 Task: Use the Memory tab to identify memory issues and optimize memory usage in web applications.
Action: Mouse moved to (1140, 28)
Screenshot: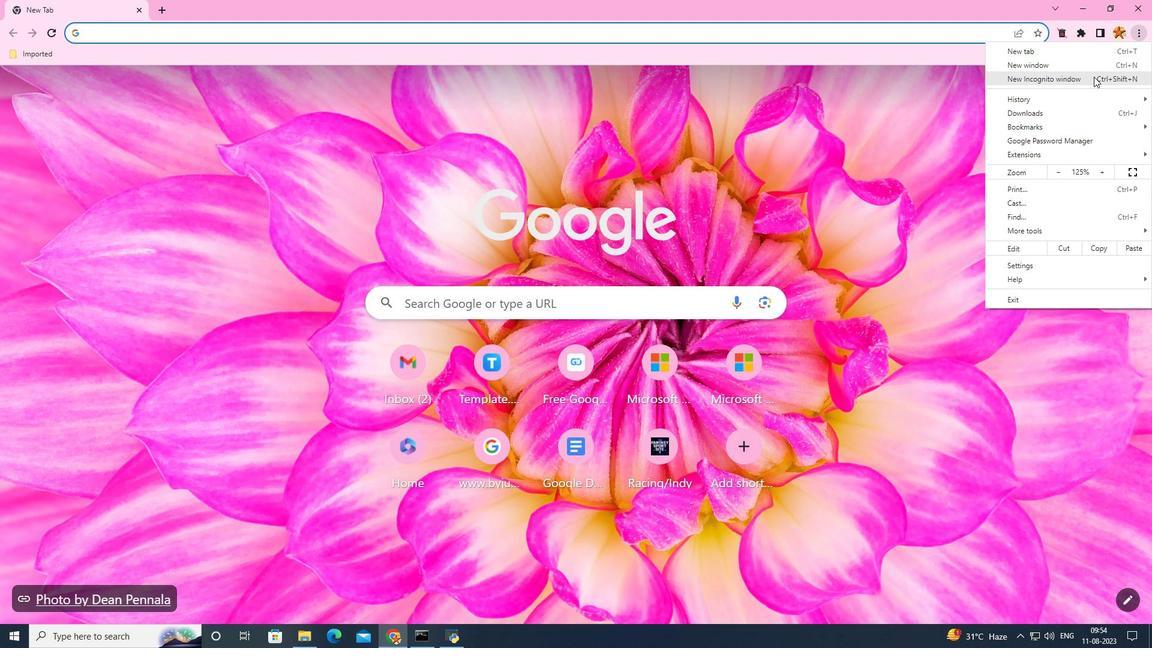 
Action: Mouse pressed left at (1140, 28)
Screenshot: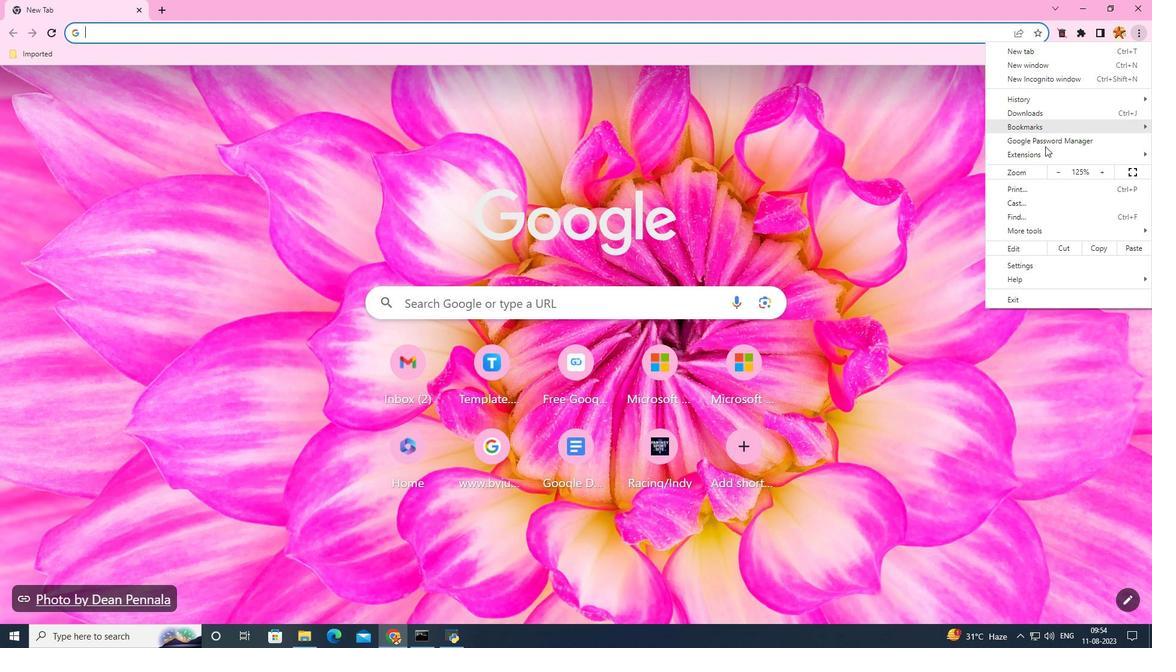 
Action: Mouse moved to (1007, 268)
Screenshot: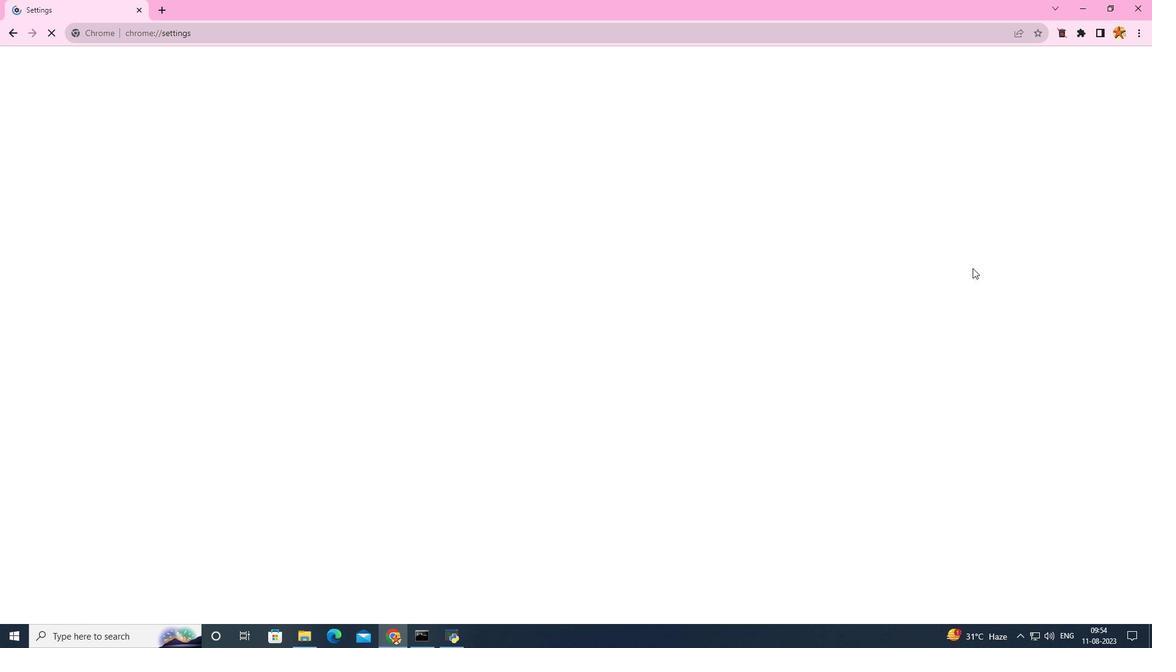 
Action: Mouse pressed left at (1007, 268)
Screenshot: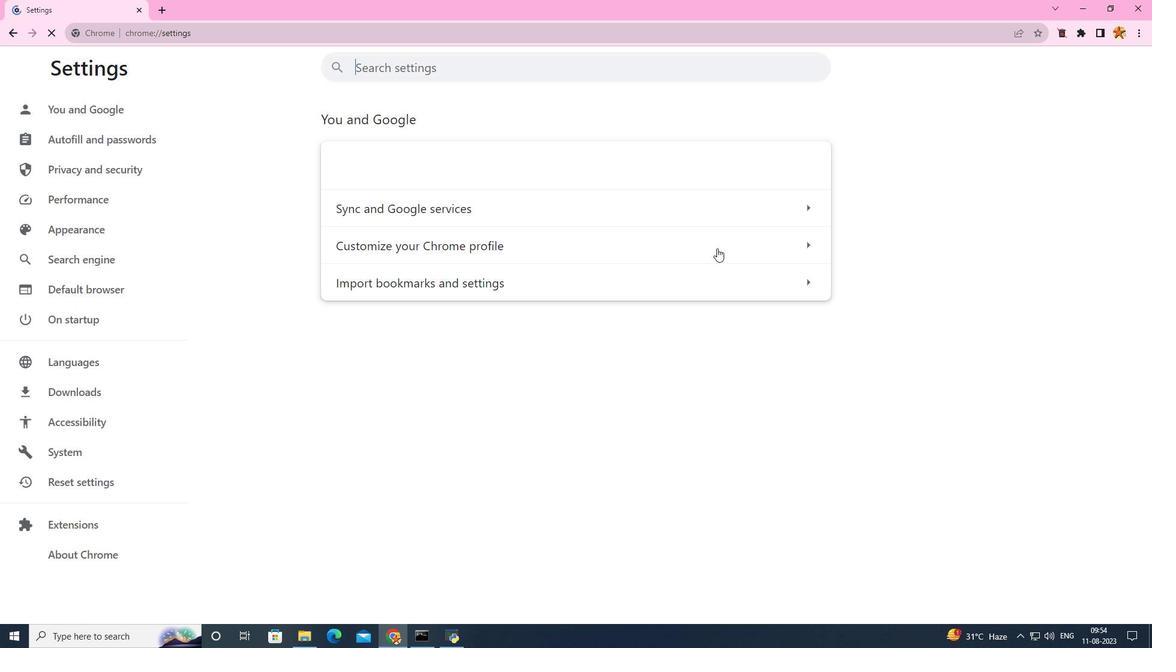 
Action: Mouse moved to (108, 196)
Screenshot: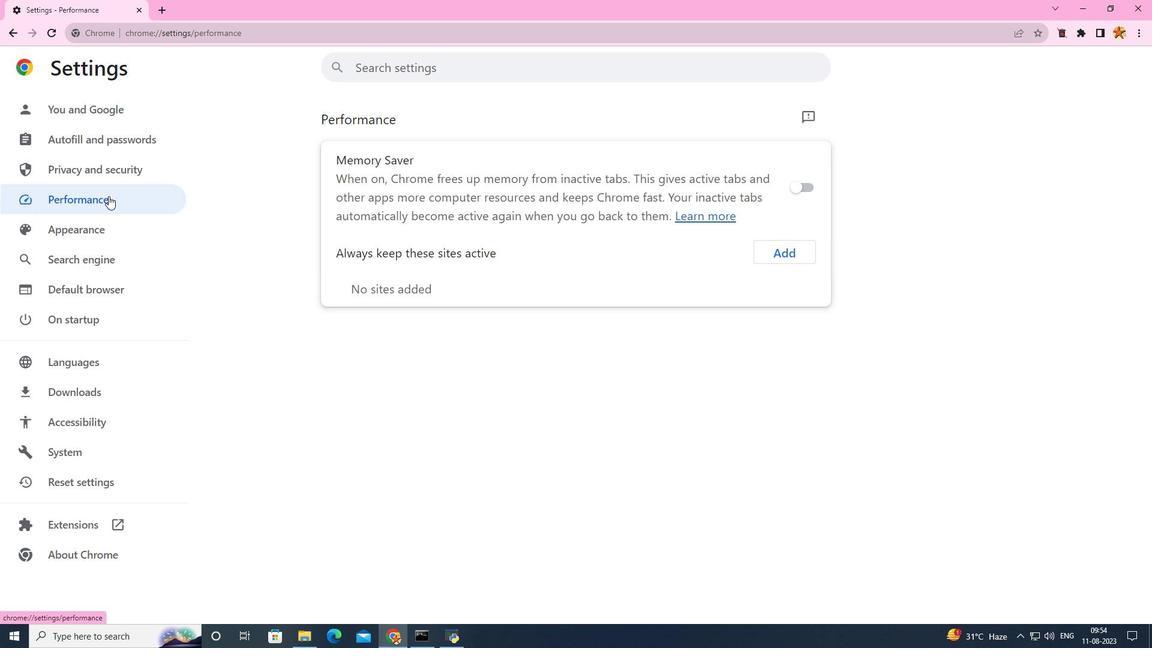 
Action: Mouse pressed left at (108, 196)
Screenshot: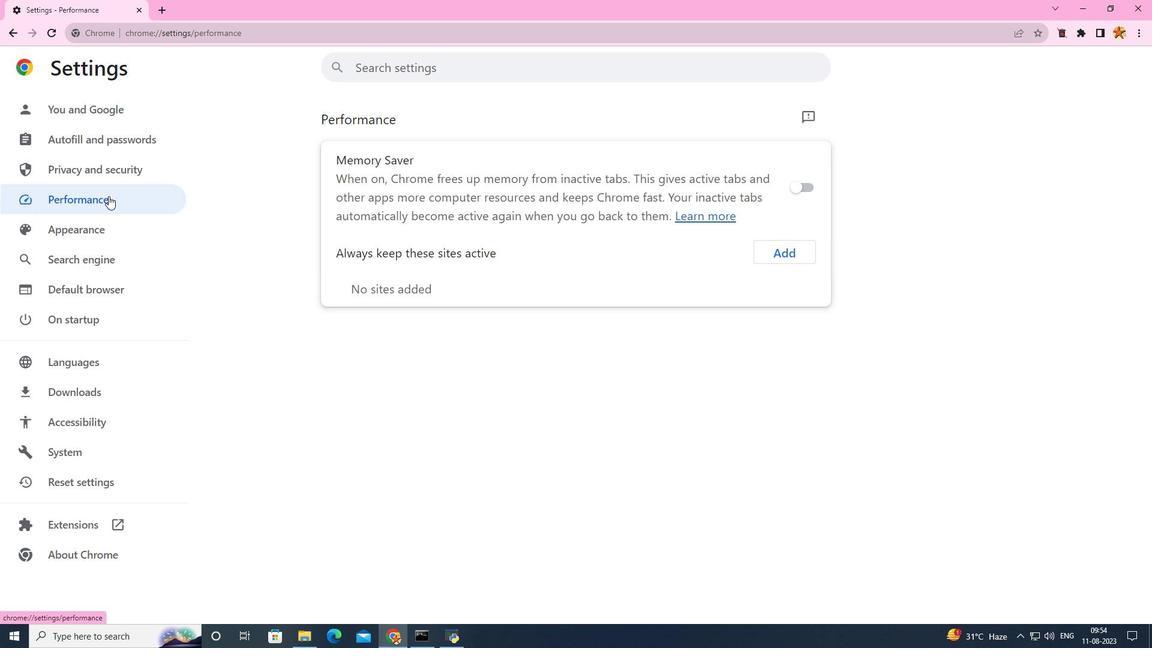 
Action: Mouse moved to (812, 188)
Screenshot: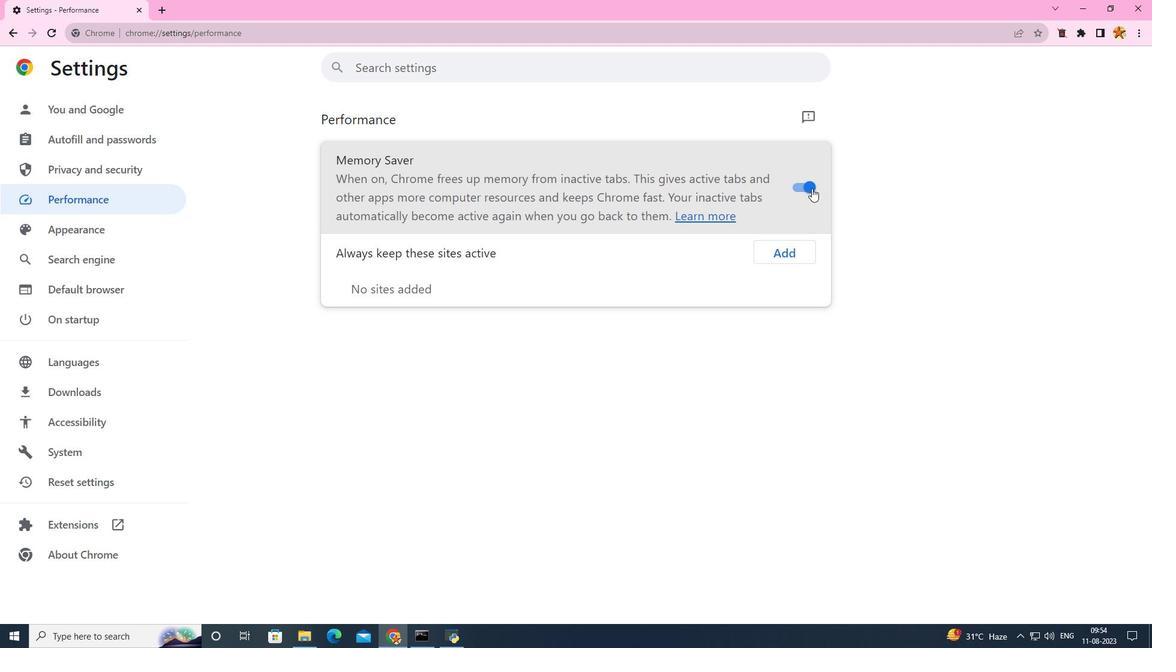 
Action: Mouse pressed left at (812, 188)
Screenshot: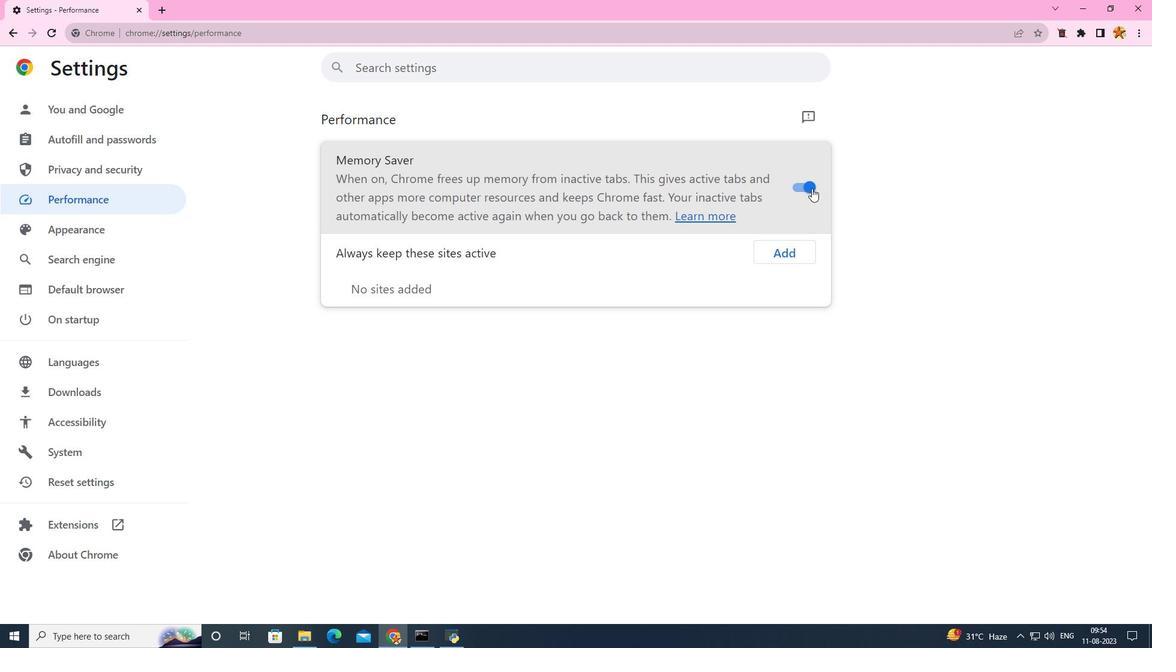 
Action: Mouse moved to (210, 151)
Screenshot: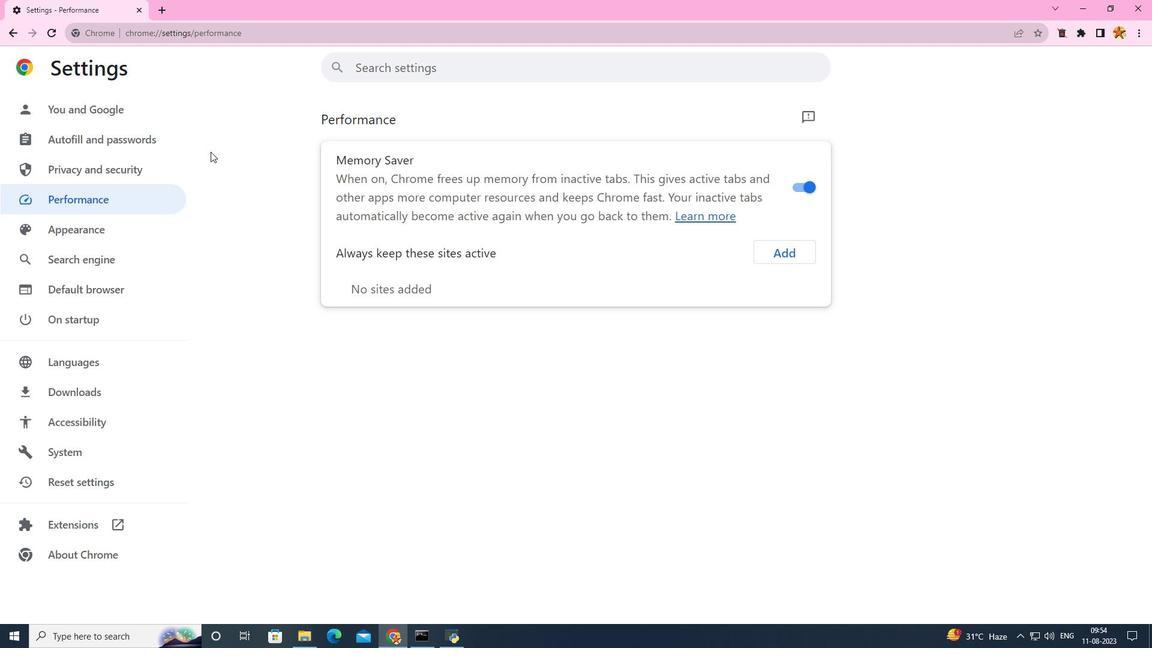 
